 Task: Search for calendar events that have not yet been responded to.
Action: Mouse moved to (21, 67)
Screenshot: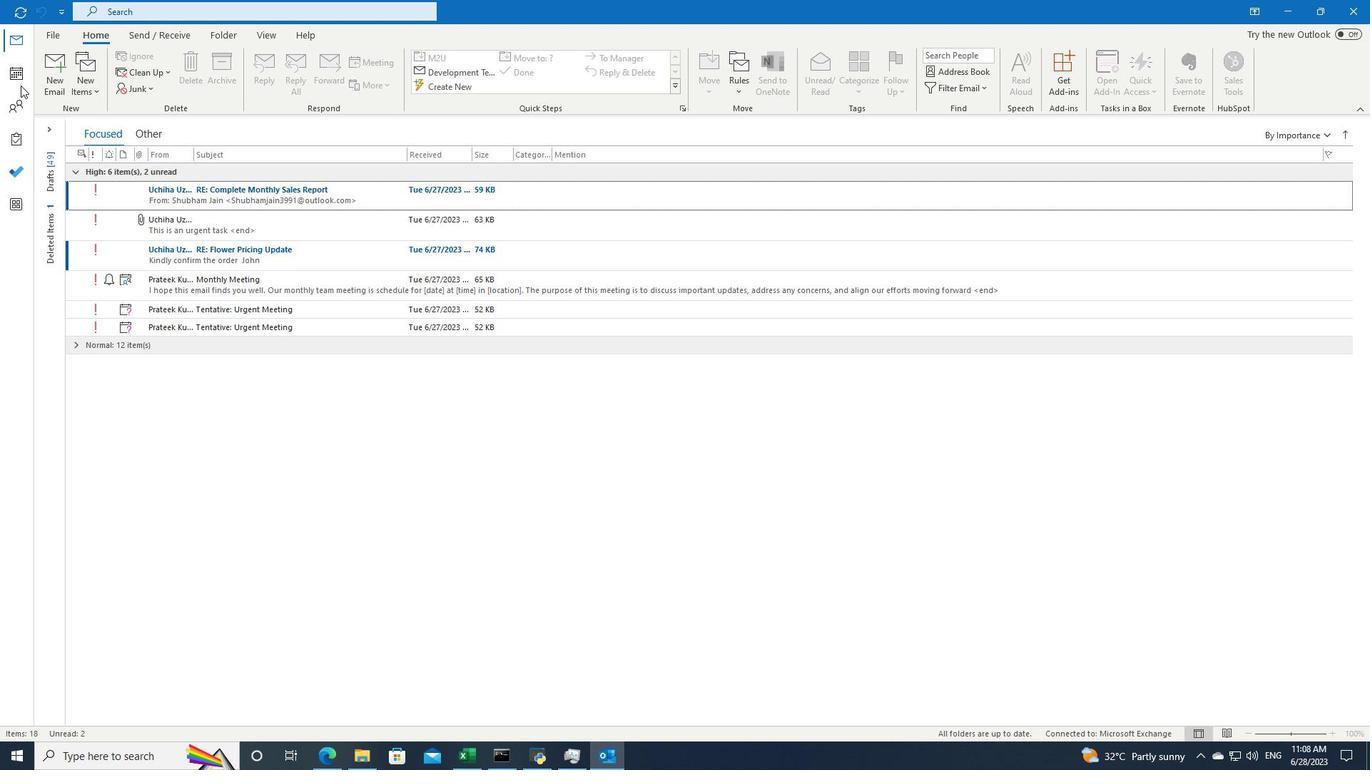 
Action: Mouse pressed left at (21, 67)
Screenshot: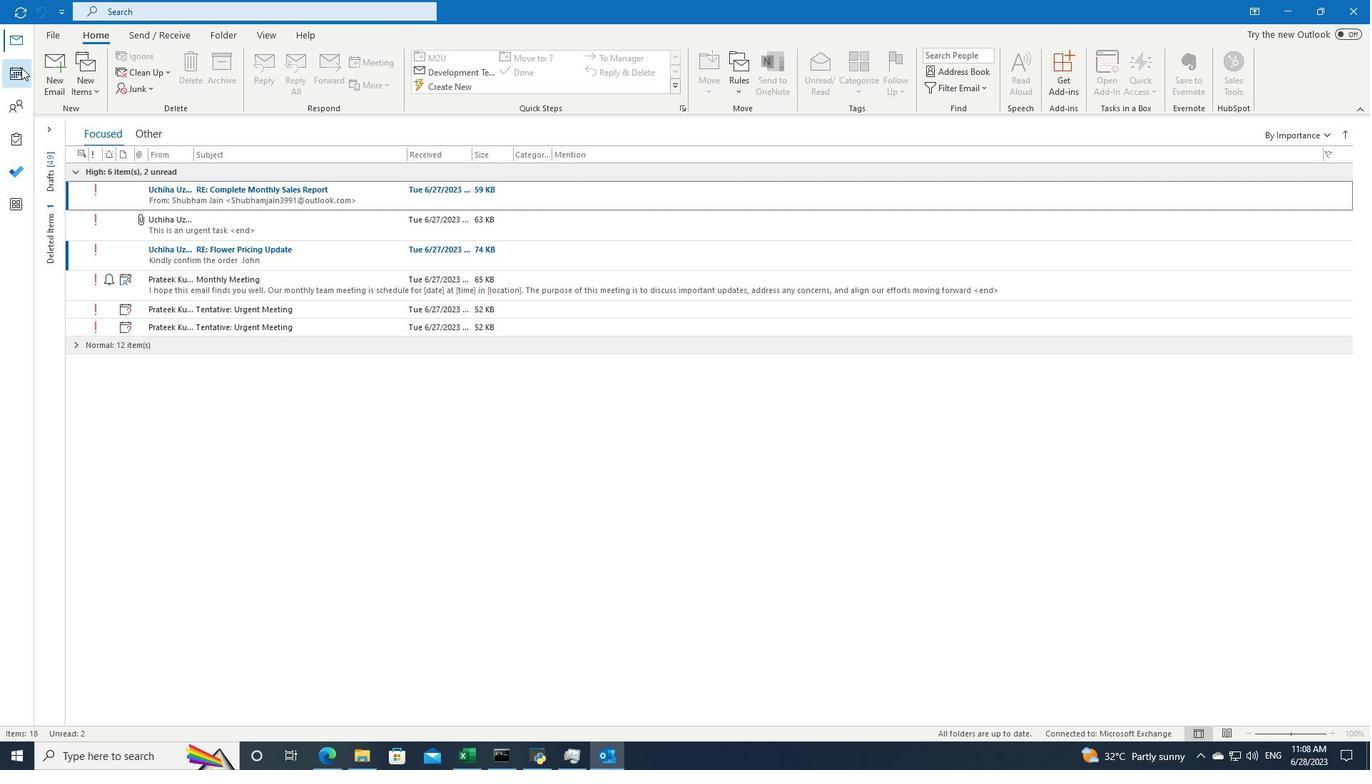 
Action: Mouse moved to (411, 12)
Screenshot: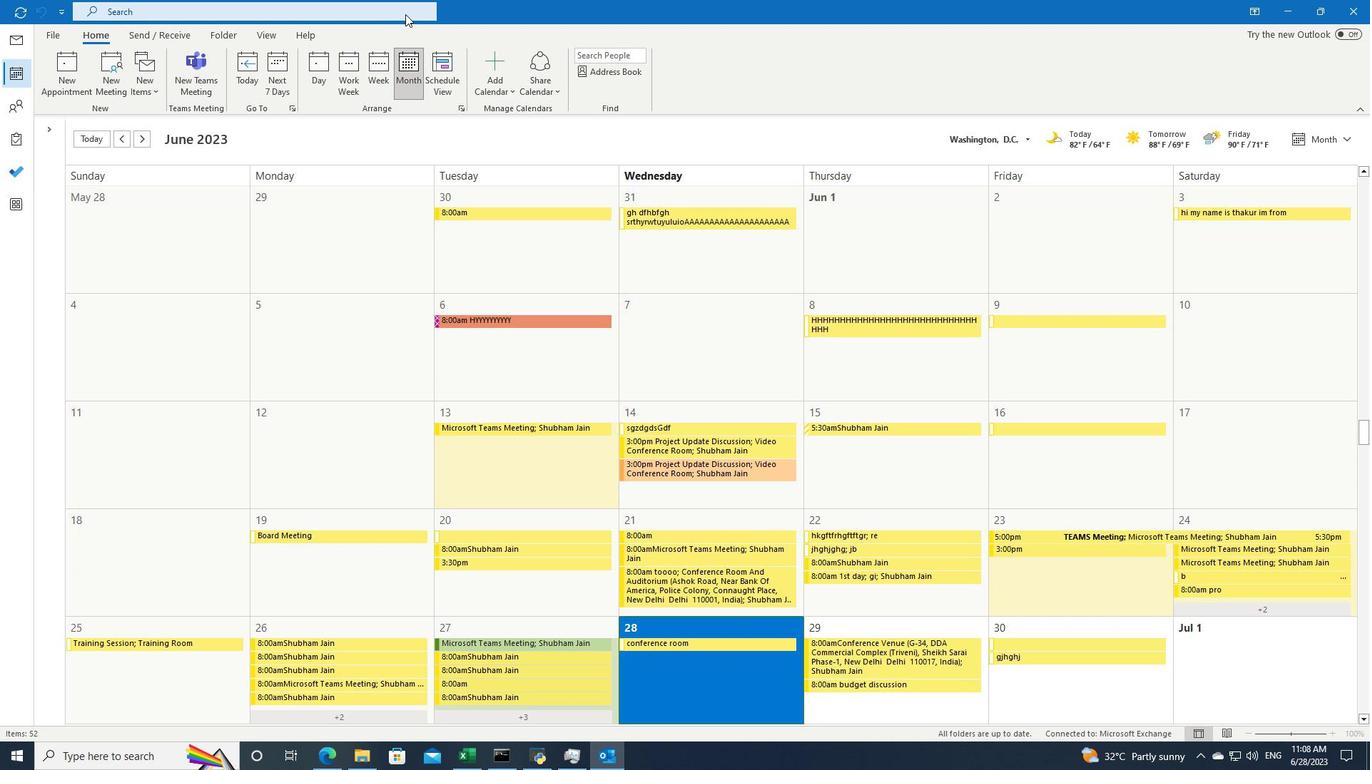 
Action: Mouse pressed left at (411, 12)
Screenshot: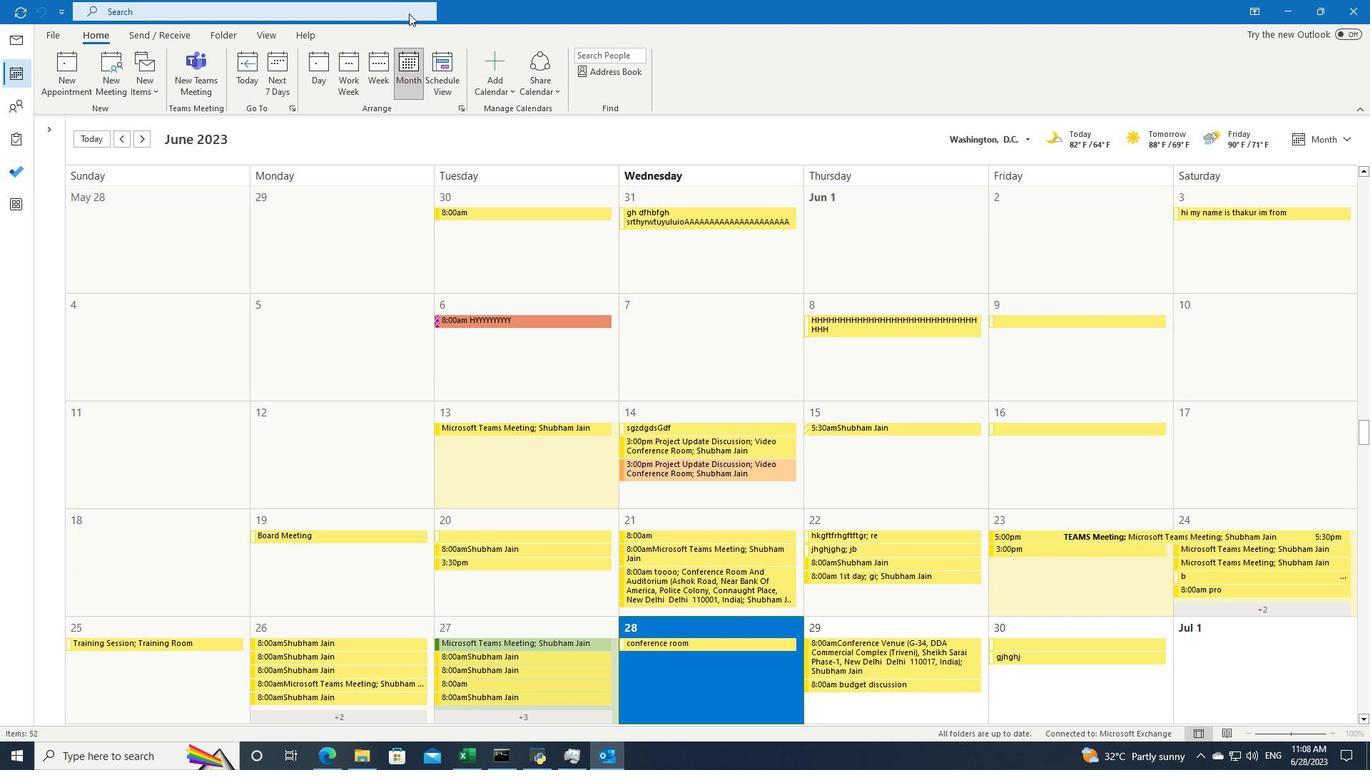 
Action: Mouse moved to (481, 9)
Screenshot: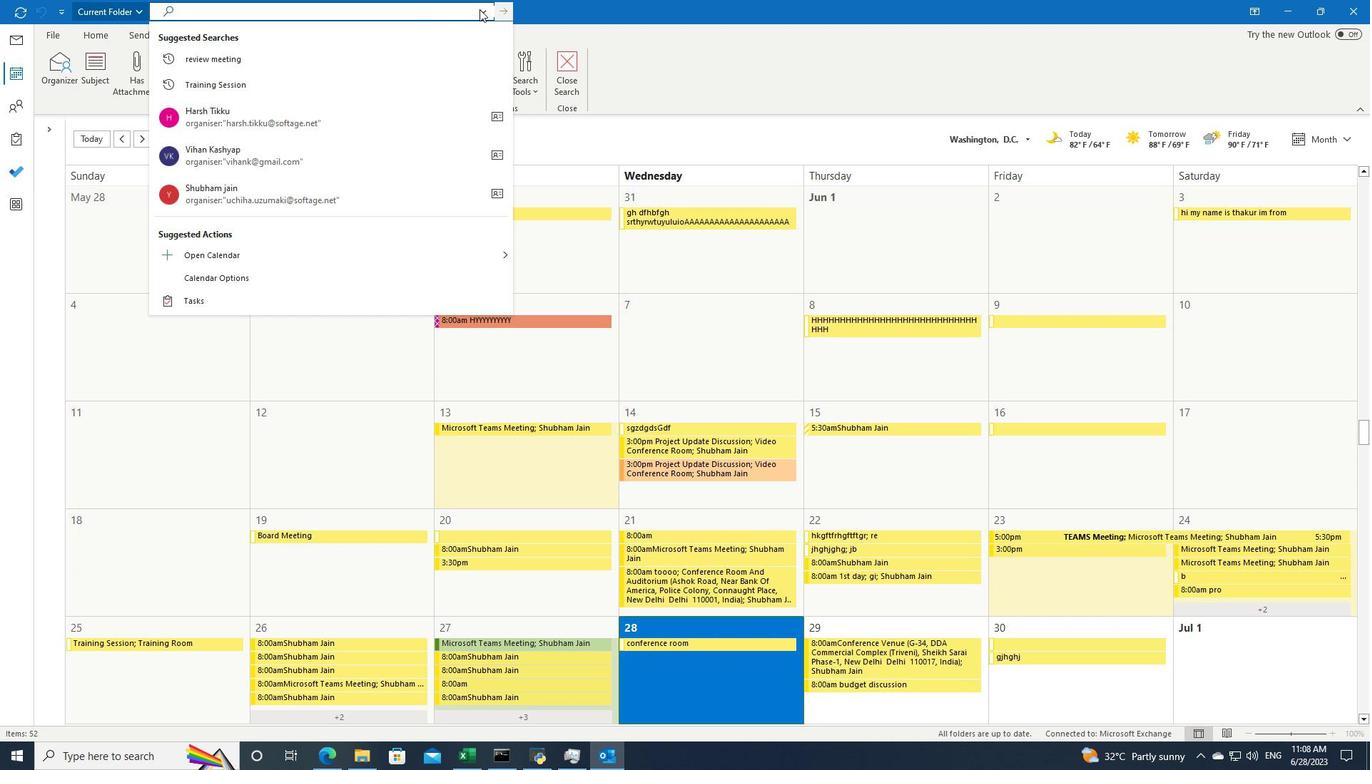 
Action: Mouse pressed left at (481, 9)
Screenshot: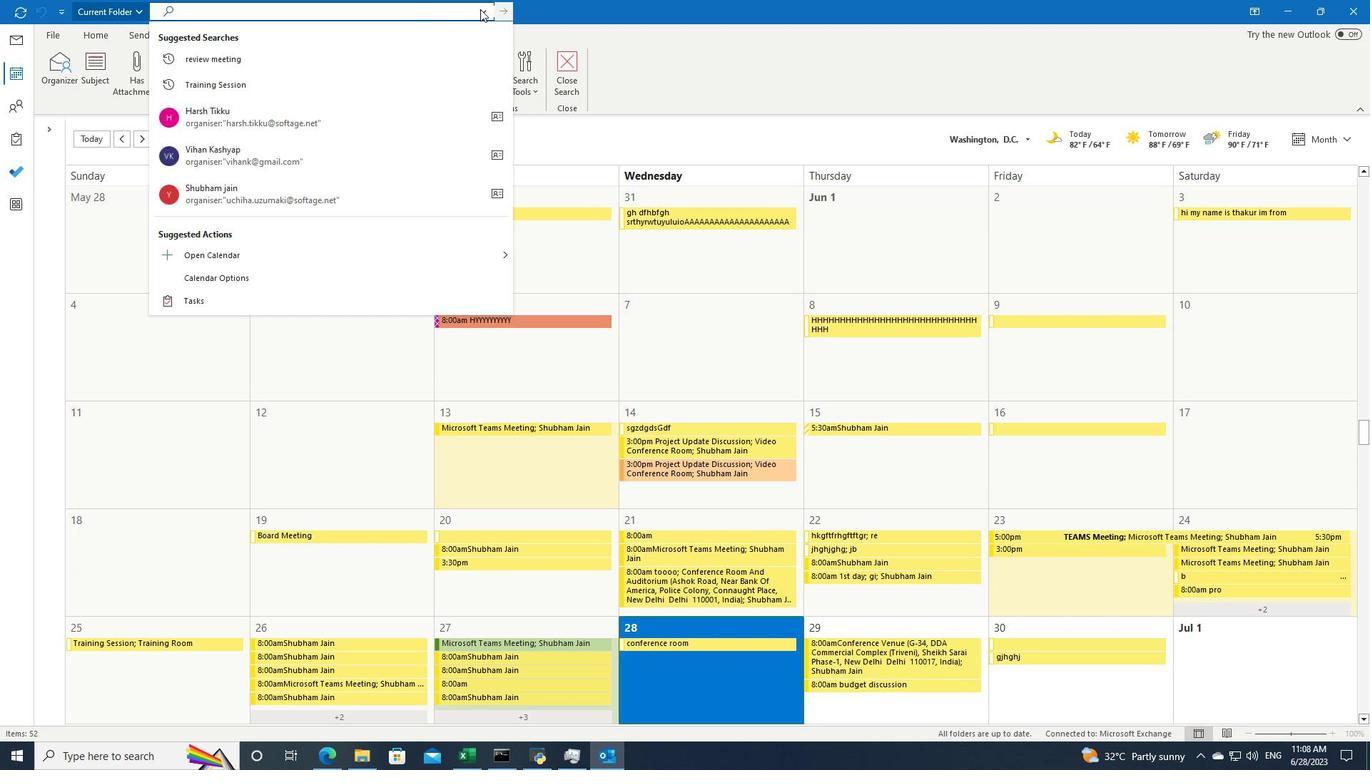 
Action: Mouse moved to (494, 199)
Screenshot: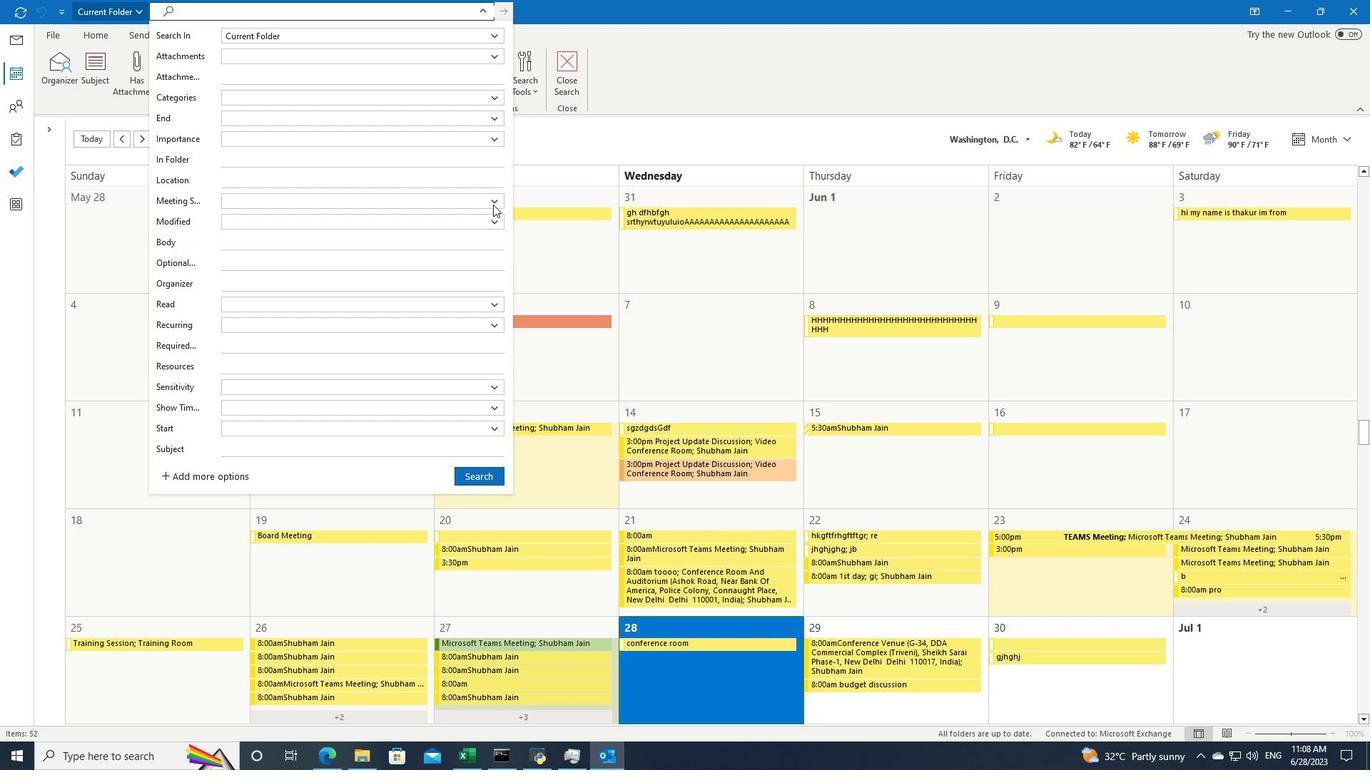 
Action: Mouse pressed left at (494, 199)
Screenshot: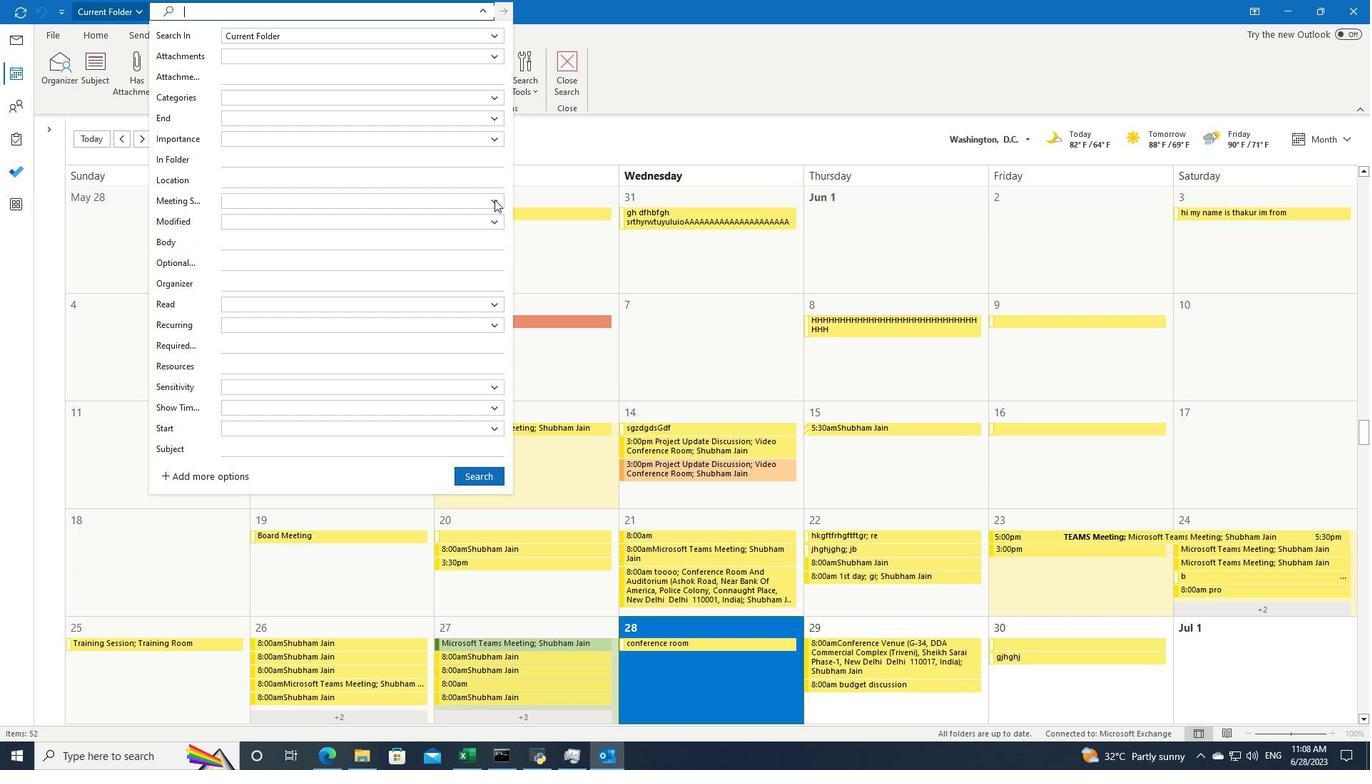 
Action: Mouse moved to (452, 286)
Screenshot: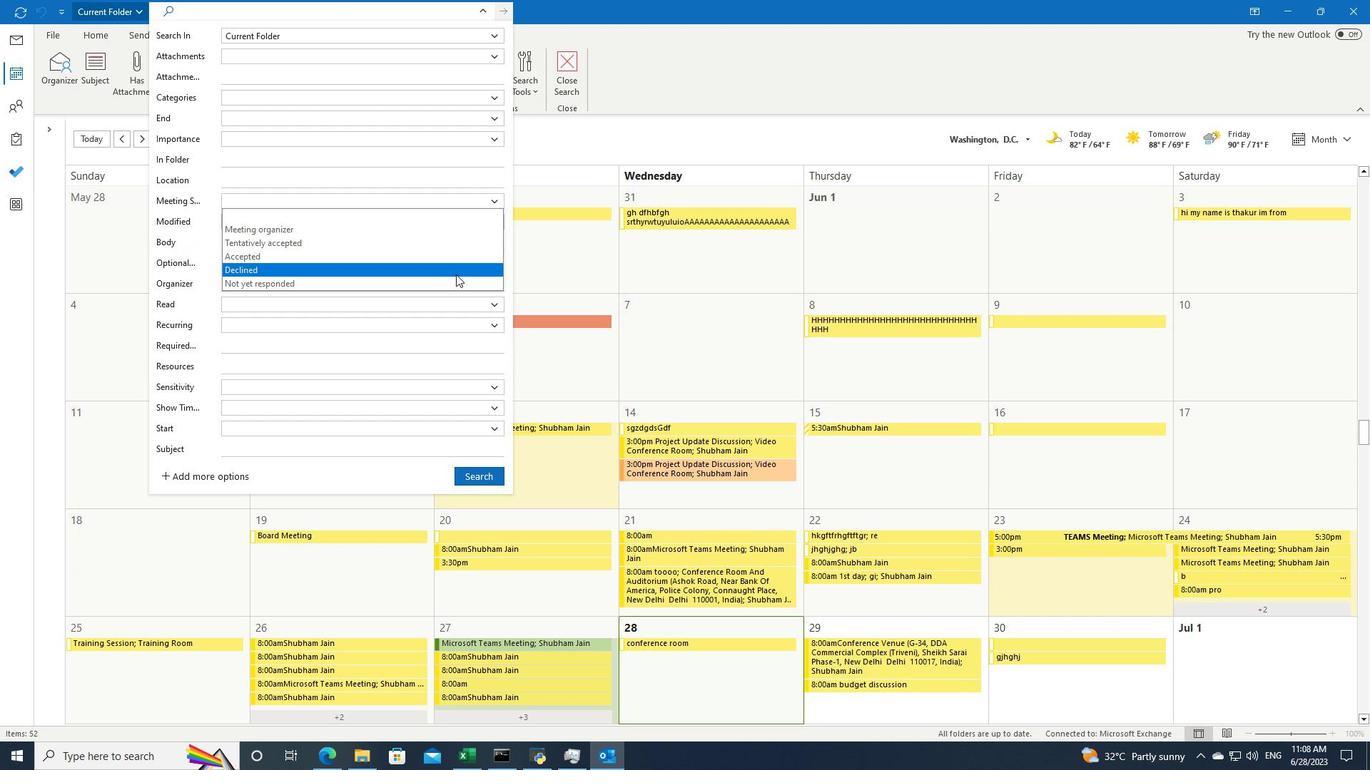 
Action: Mouse pressed left at (452, 286)
Screenshot: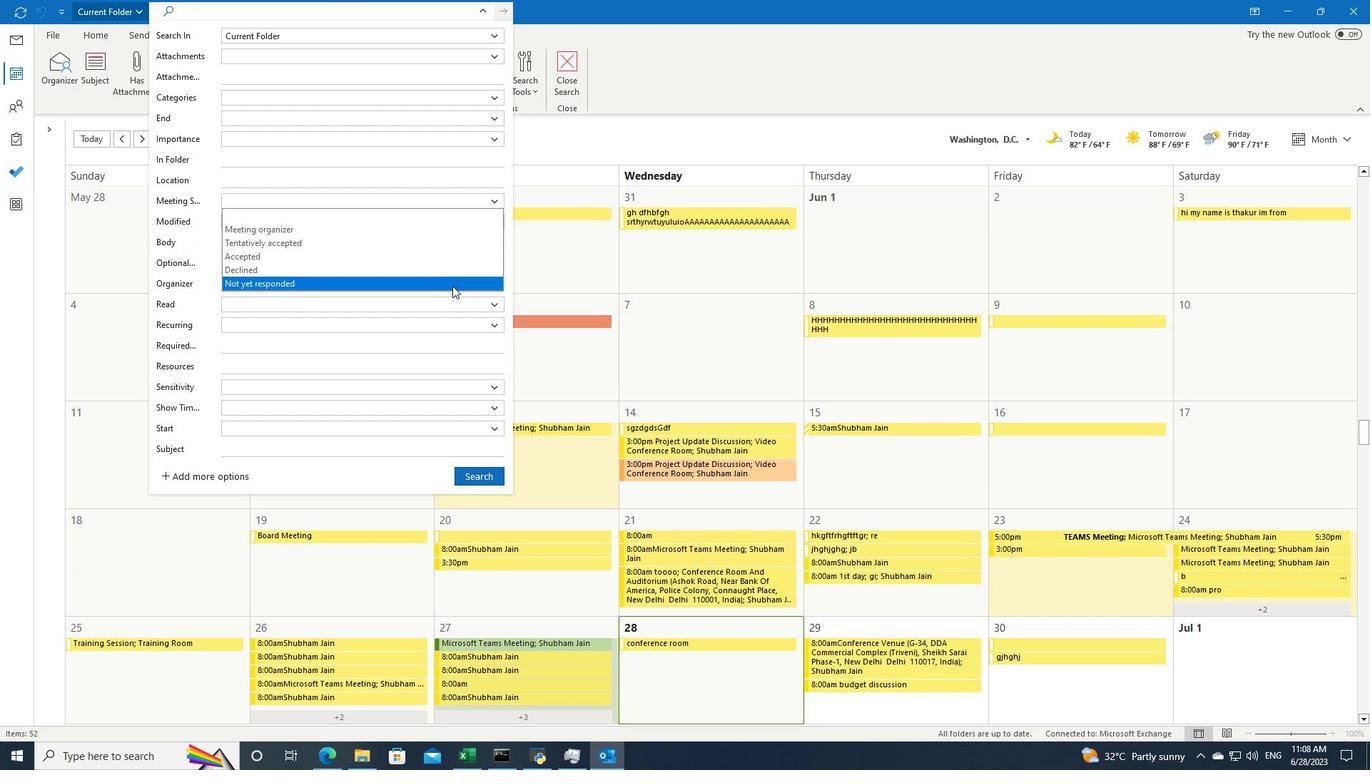 
Action: Mouse moved to (465, 468)
Screenshot: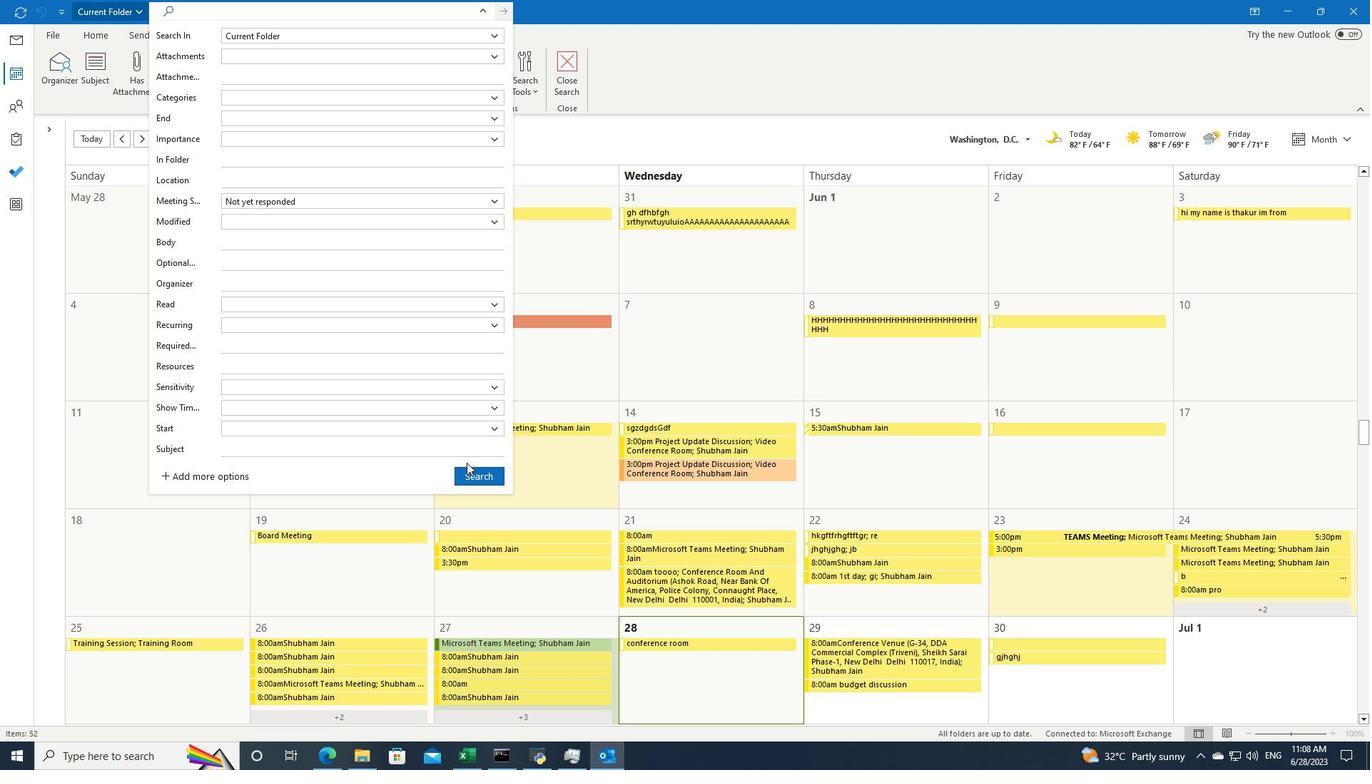 
Action: Mouse pressed left at (465, 468)
Screenshot: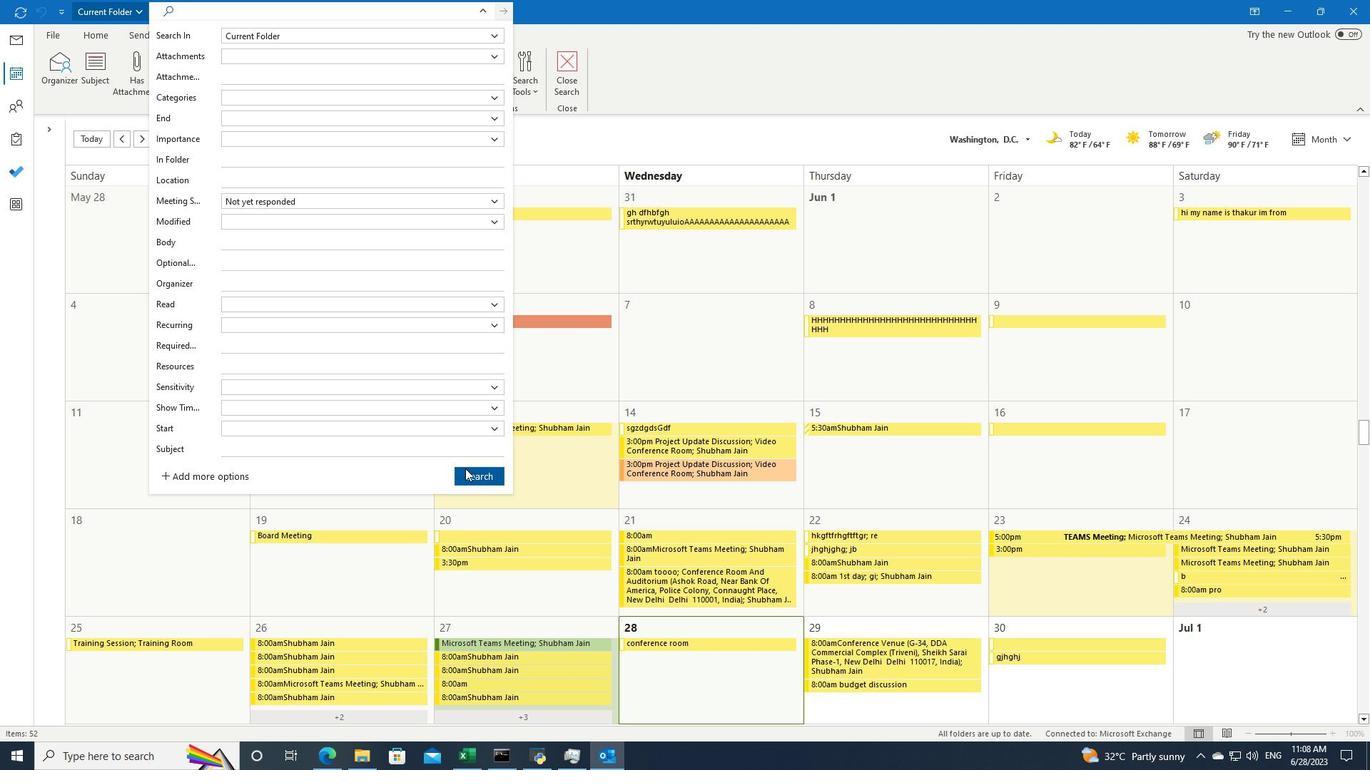 
